 Task: Find all emails with a message size of 180 KB.
Action: Mouse moved to (243, 10)
Screenshot: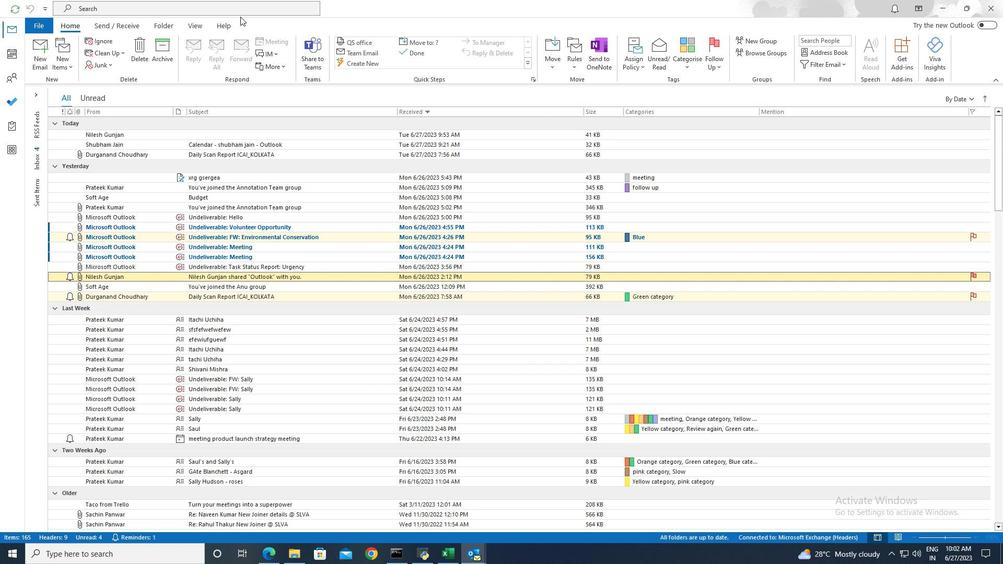 
Action: Mouse pressed left at (244, 8)
Screenshot: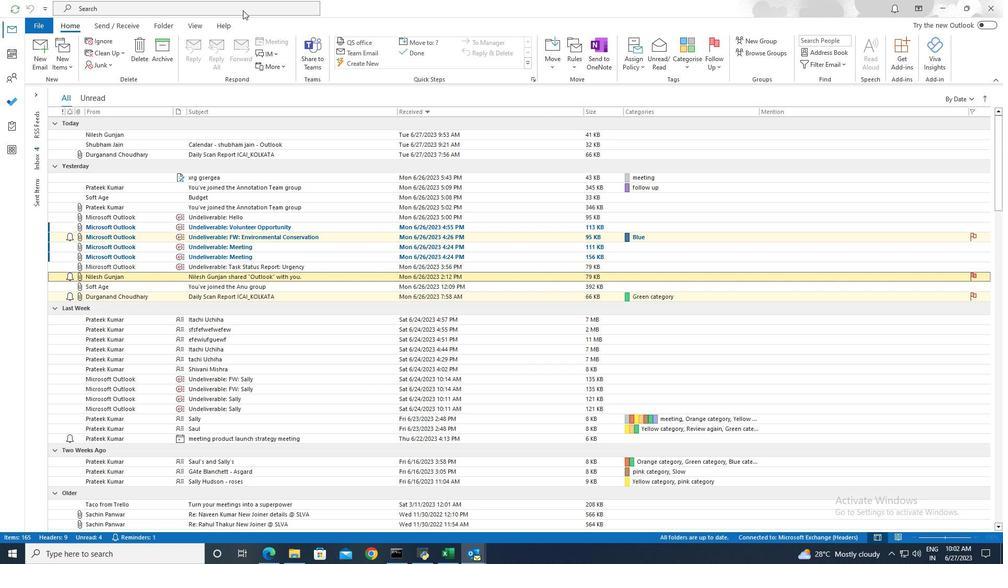 
Action: Mouse moved to (359, 6)
Screenshot: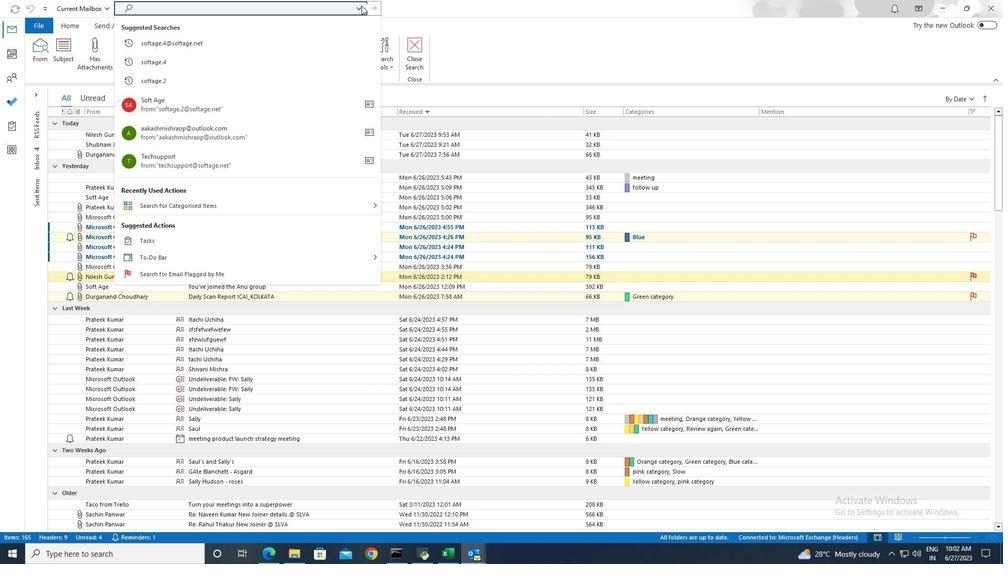 
Action: Mouse pressed left at (359, 6)
Screenshot: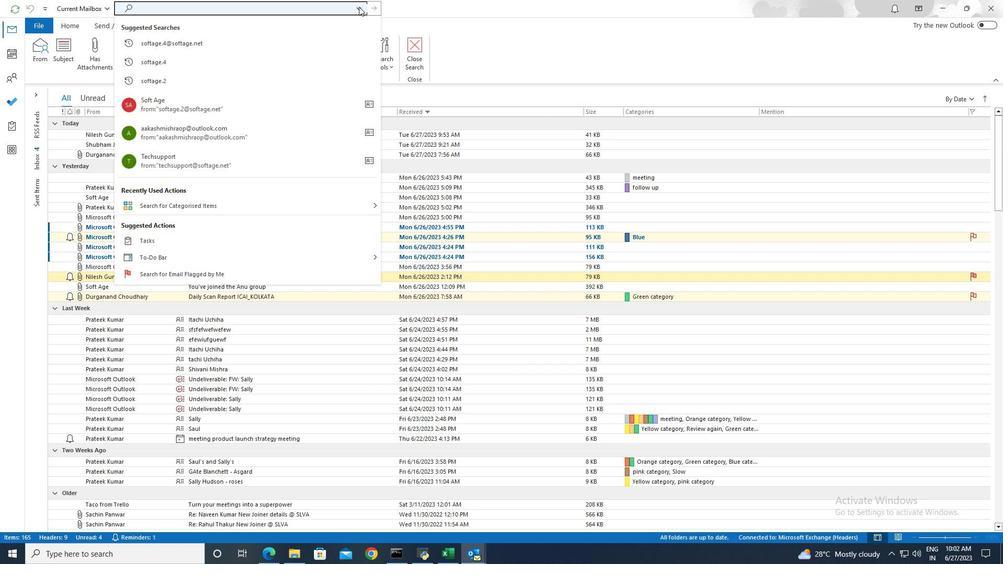 
Action: Mouse moved to (176, 314)
Screenshot: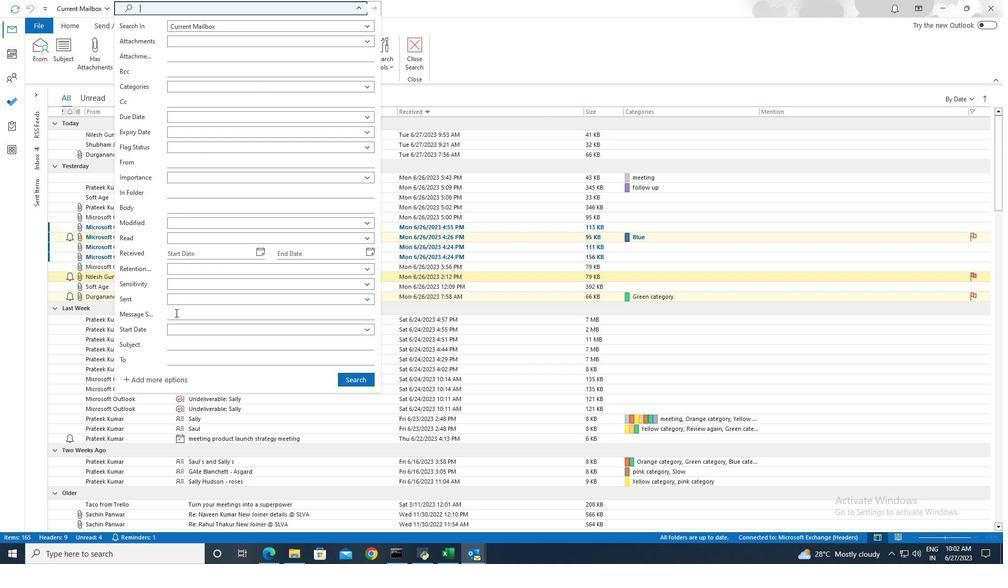 
Action: Mouse pressed left at (176, 314)
Screenshot: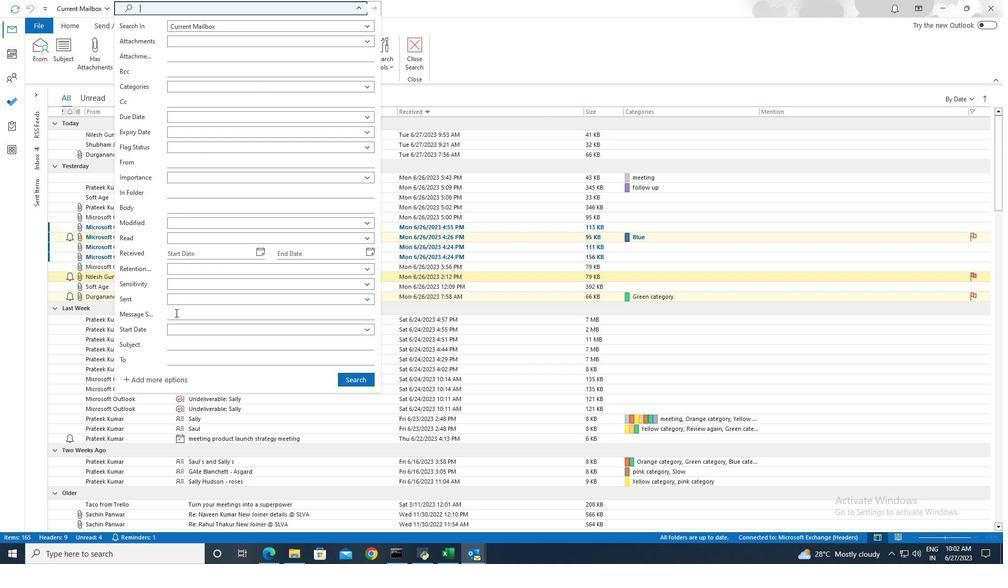 
Action: Mouse moved to (176, 314)
Screenshot: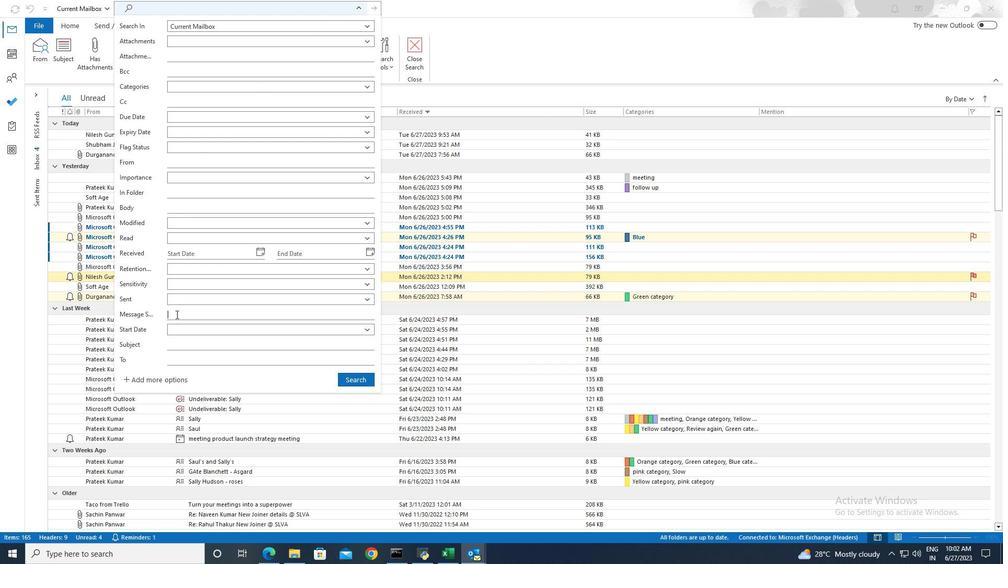 
Action: Key pressed 180<Key.space><Key.shift>KB
Screenshot: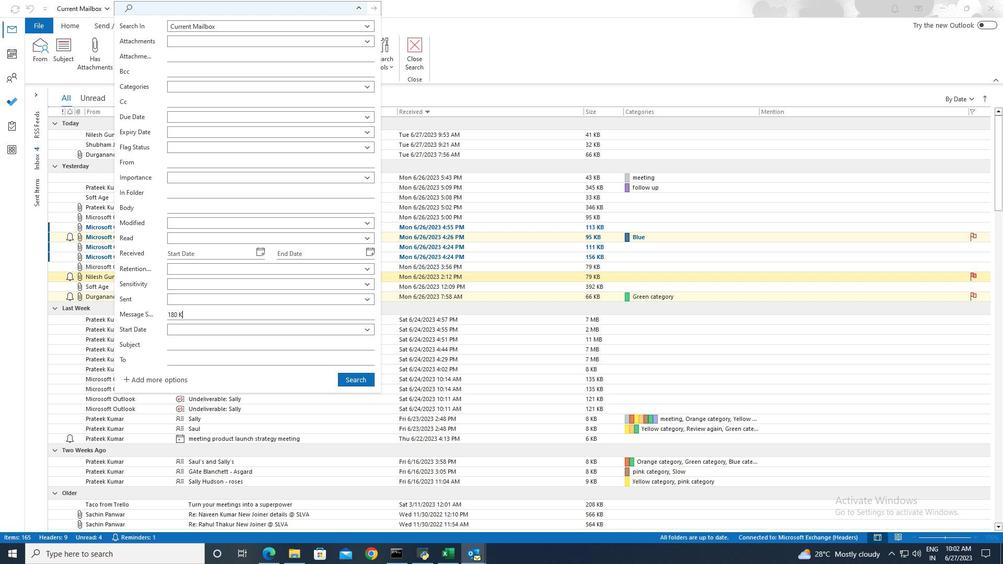 
Action: Mouse moved to (364, 381)
Screenshot: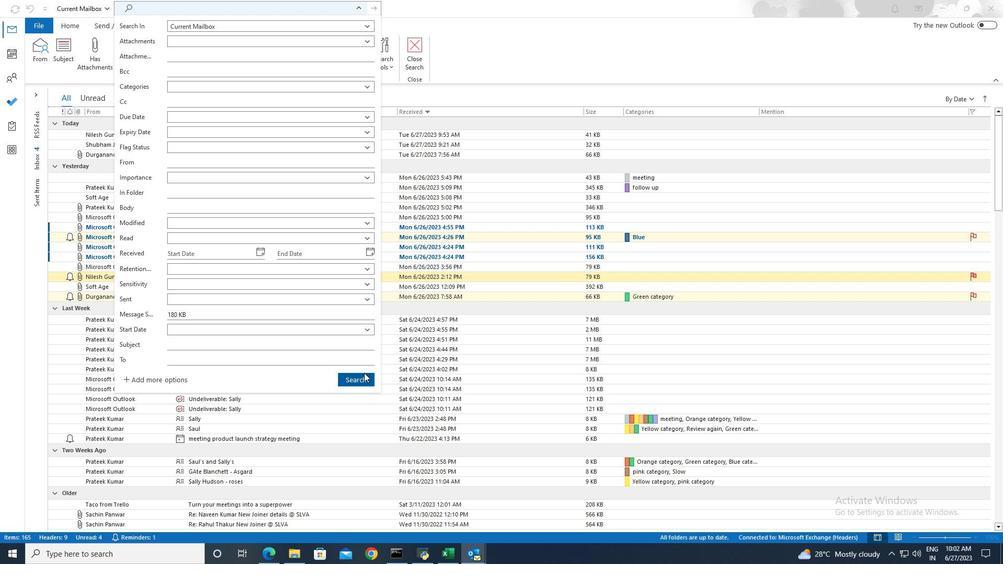 
Action: Mouse pressed left at (364, 381)
Screenshot: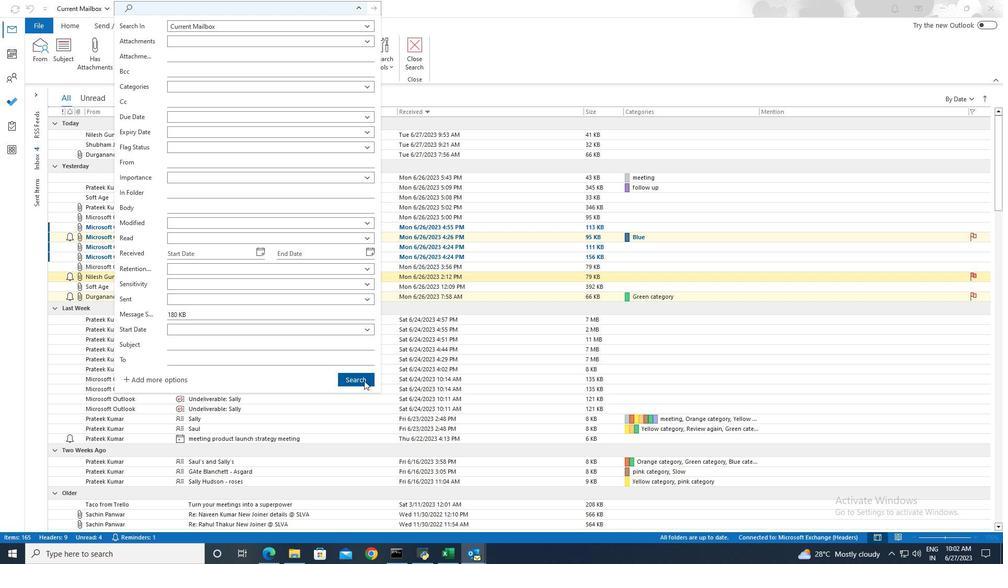 
